 Task: Add Sprouts 50 count Reclosable Snack Bags to the cart.
Action: Mouse moved to (326, 172)
Screenshot: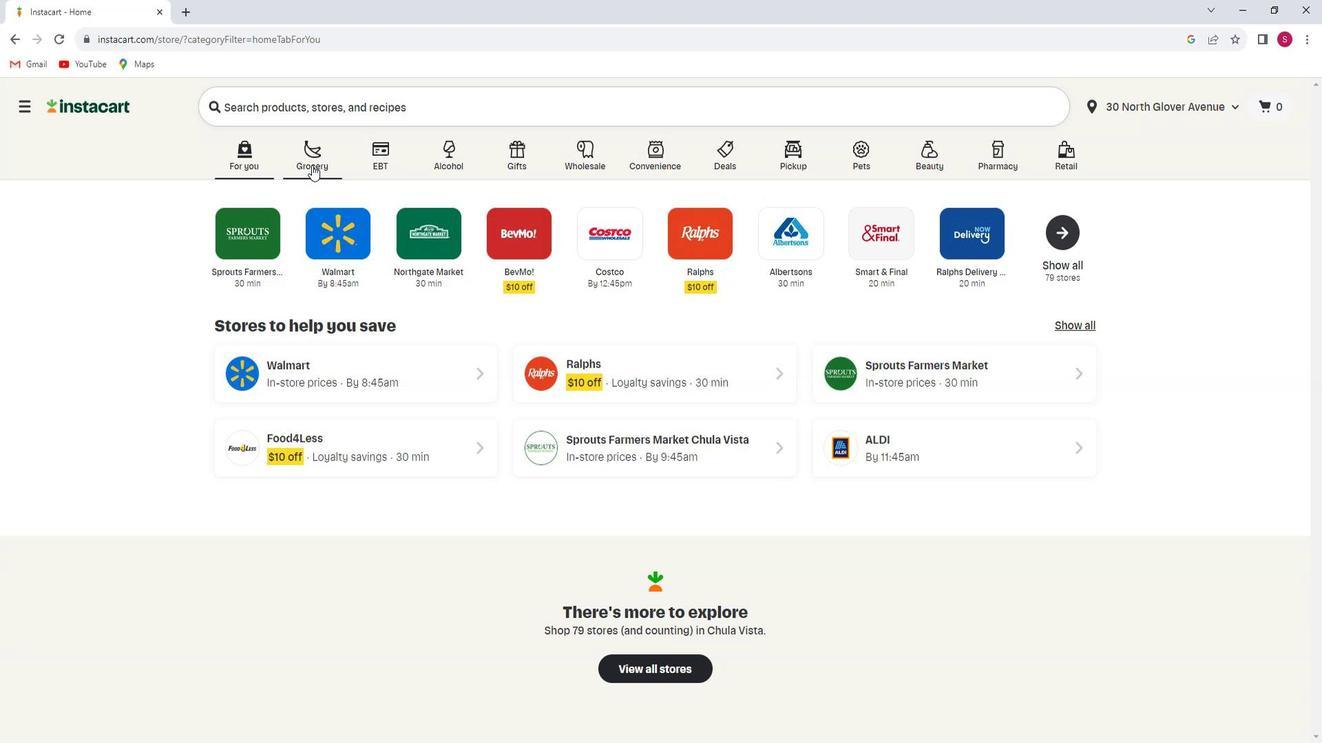
Action: Mouse pressed left at (326, 172)
Screenshot: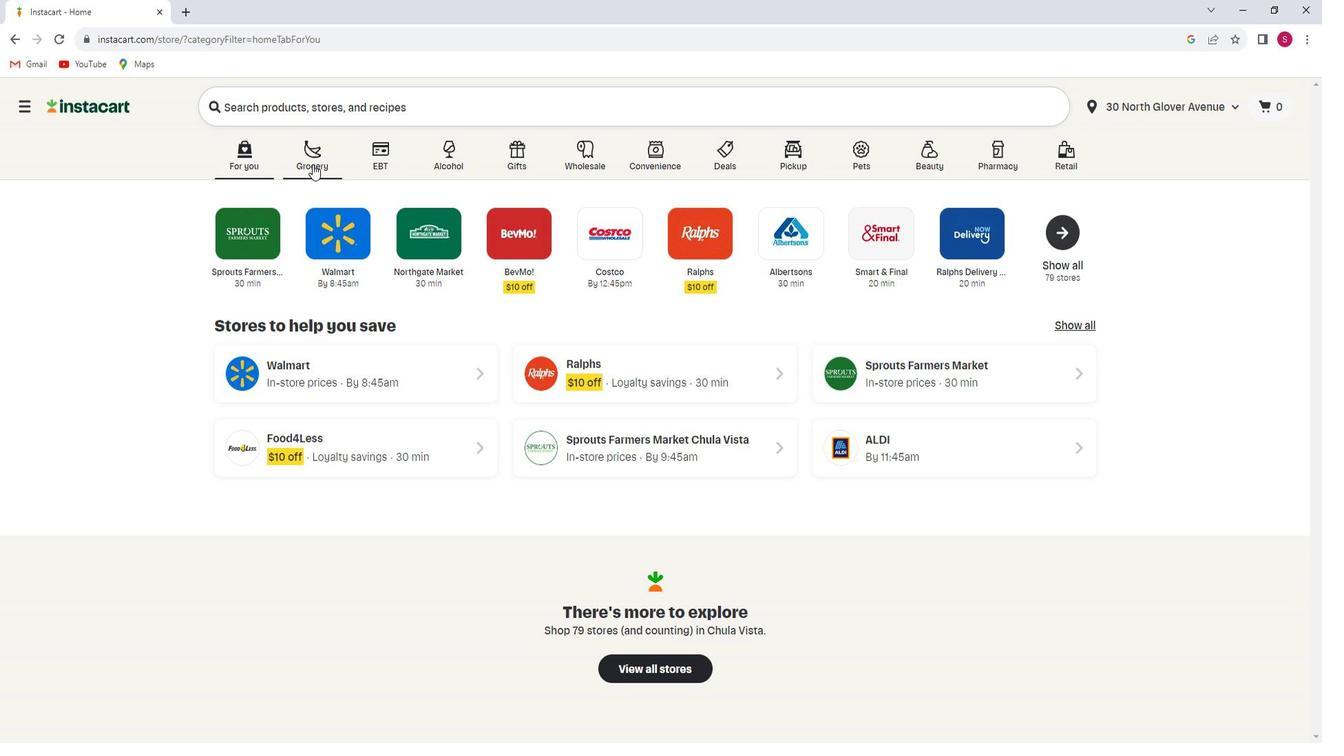
Action: Mouse moved to (303, 418)
Screenshot: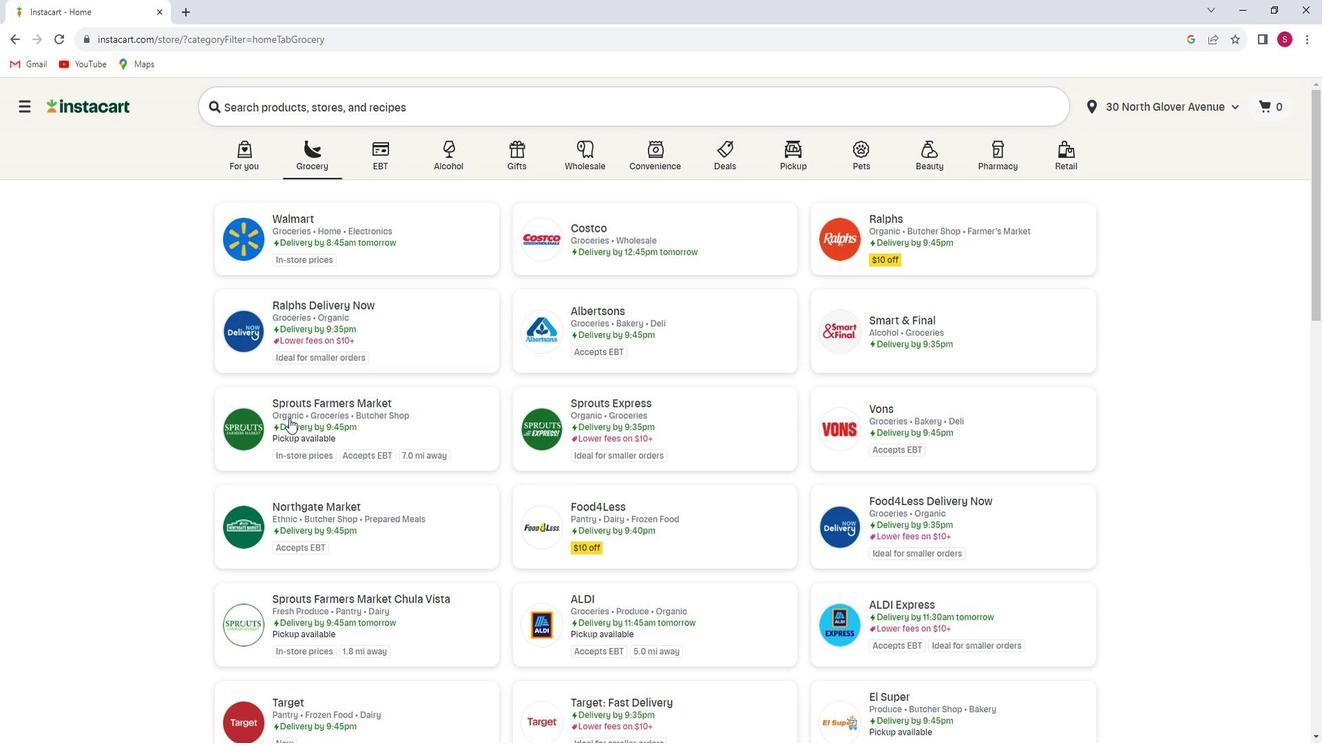 
Action: Mouse pressed left at (303, 418)
Screenshot: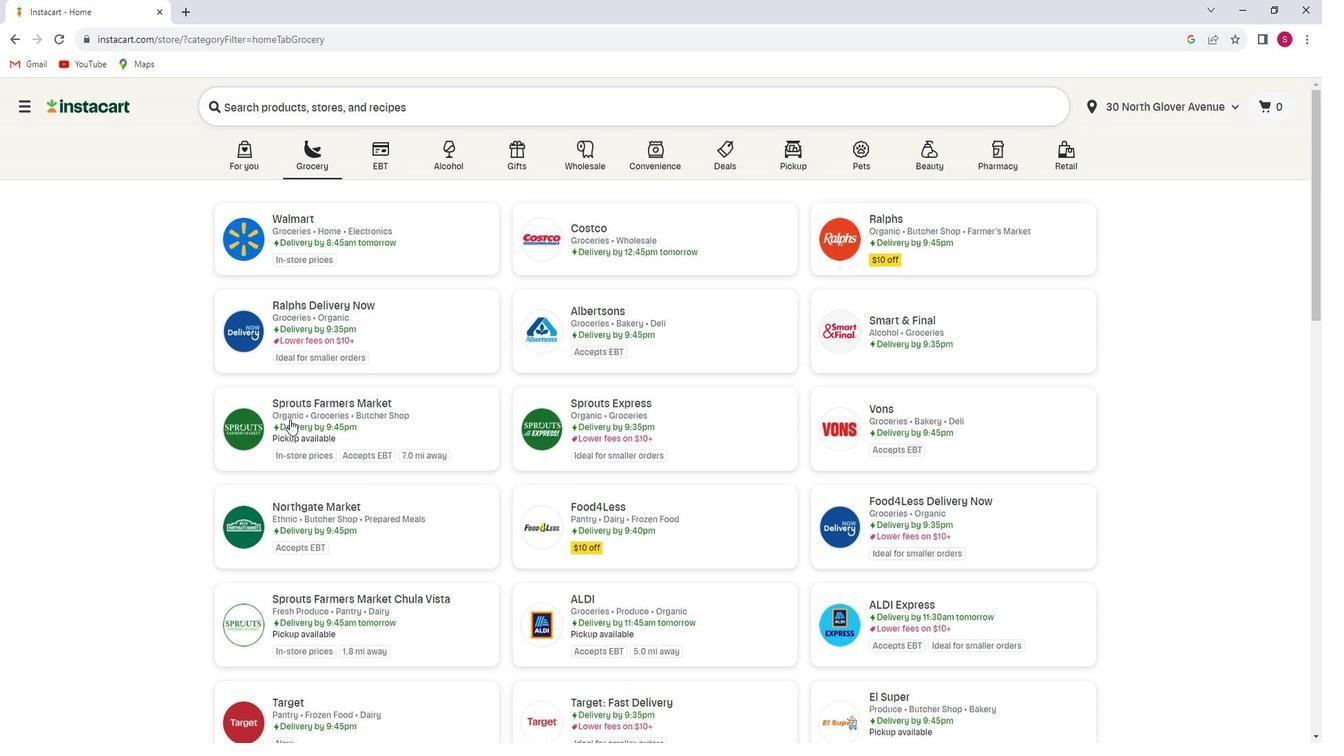 
Action: Mouse moved to (67, 409)
Screenshot: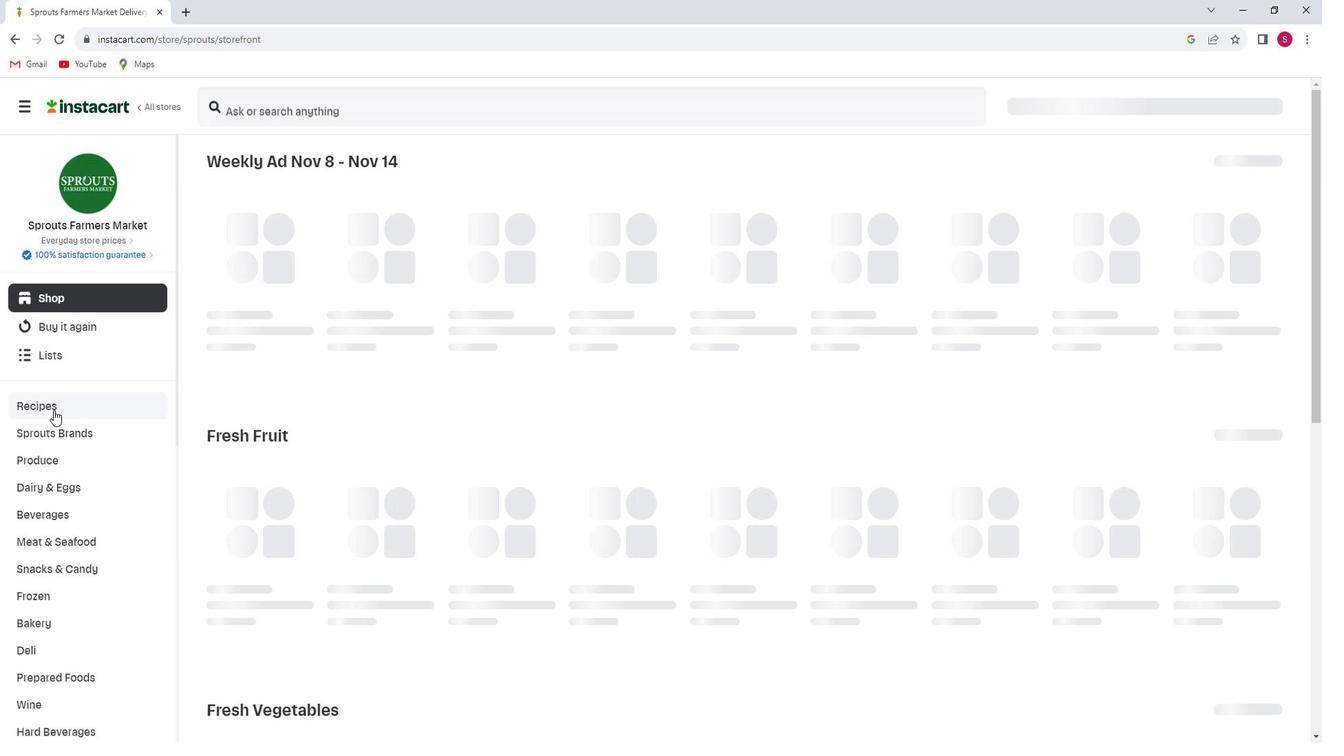 
Action: Mouse scrolled (67, 408) with delta (0, 0)
Screenshot: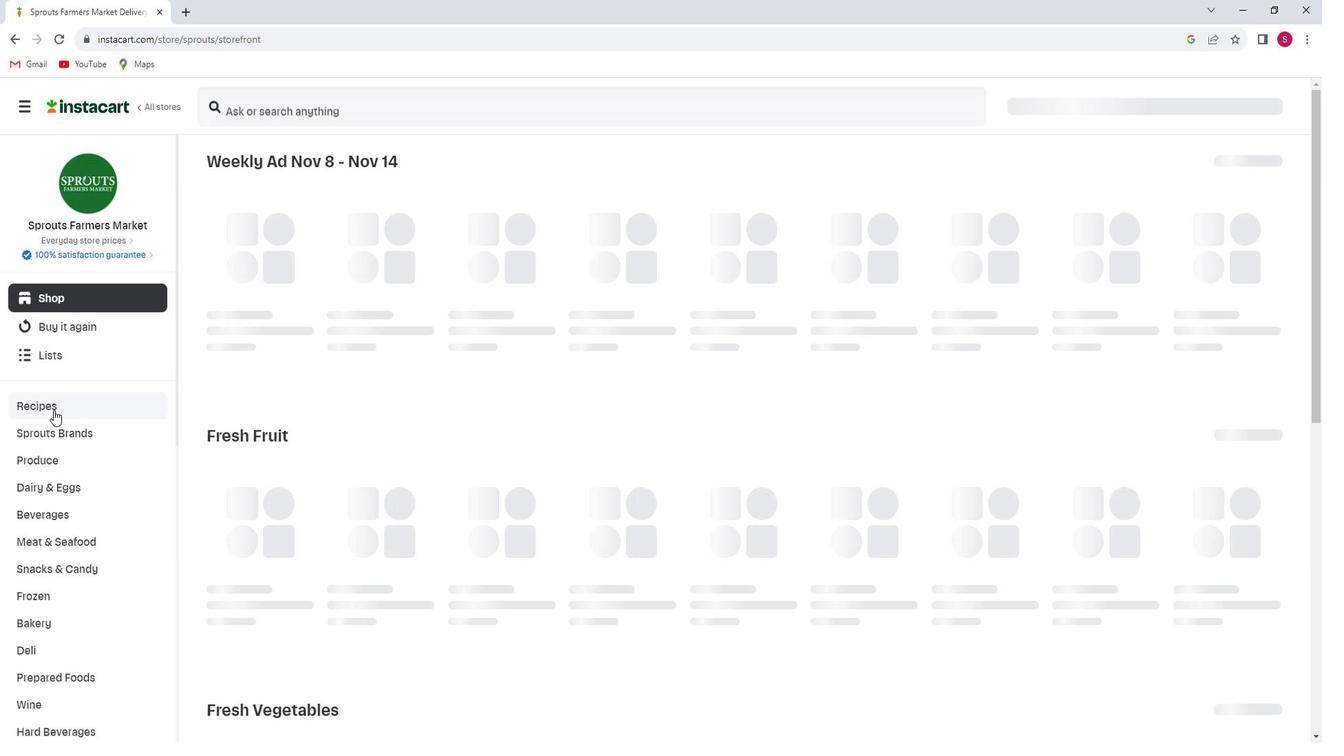 
Action: Mouse moved to (66, 413)
Screenshot: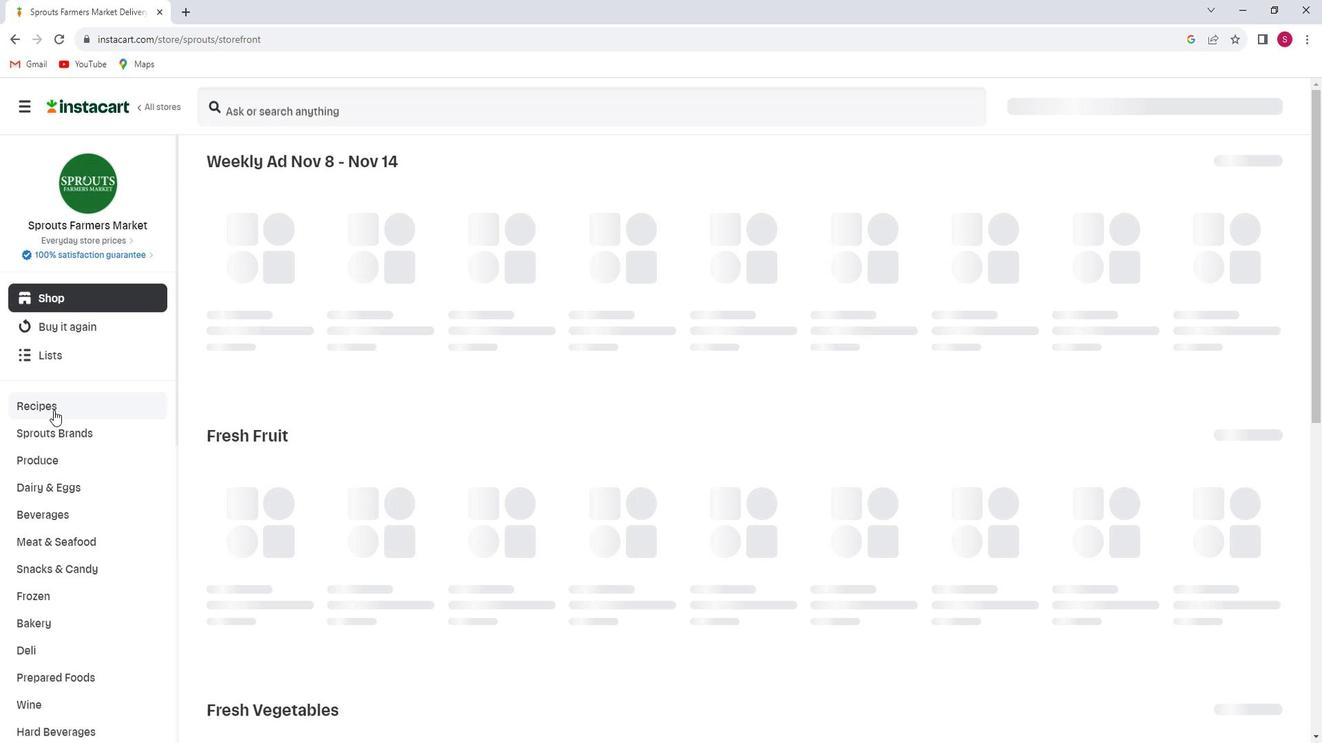 
Action: Mouse scrolled (66, 413) with delta (0, 0)
Screenshot: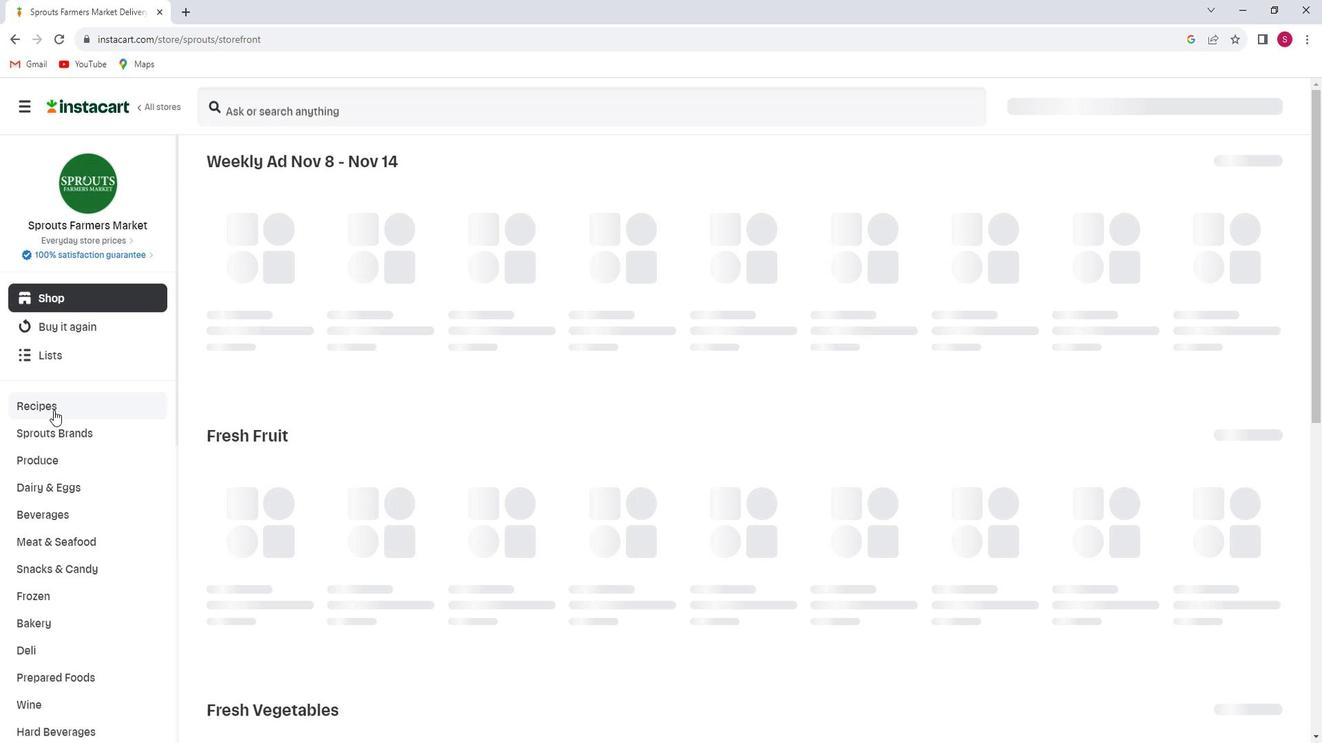 
Action: Mouse scrolled (66, 413) with delta (0, 0)
Screenshot: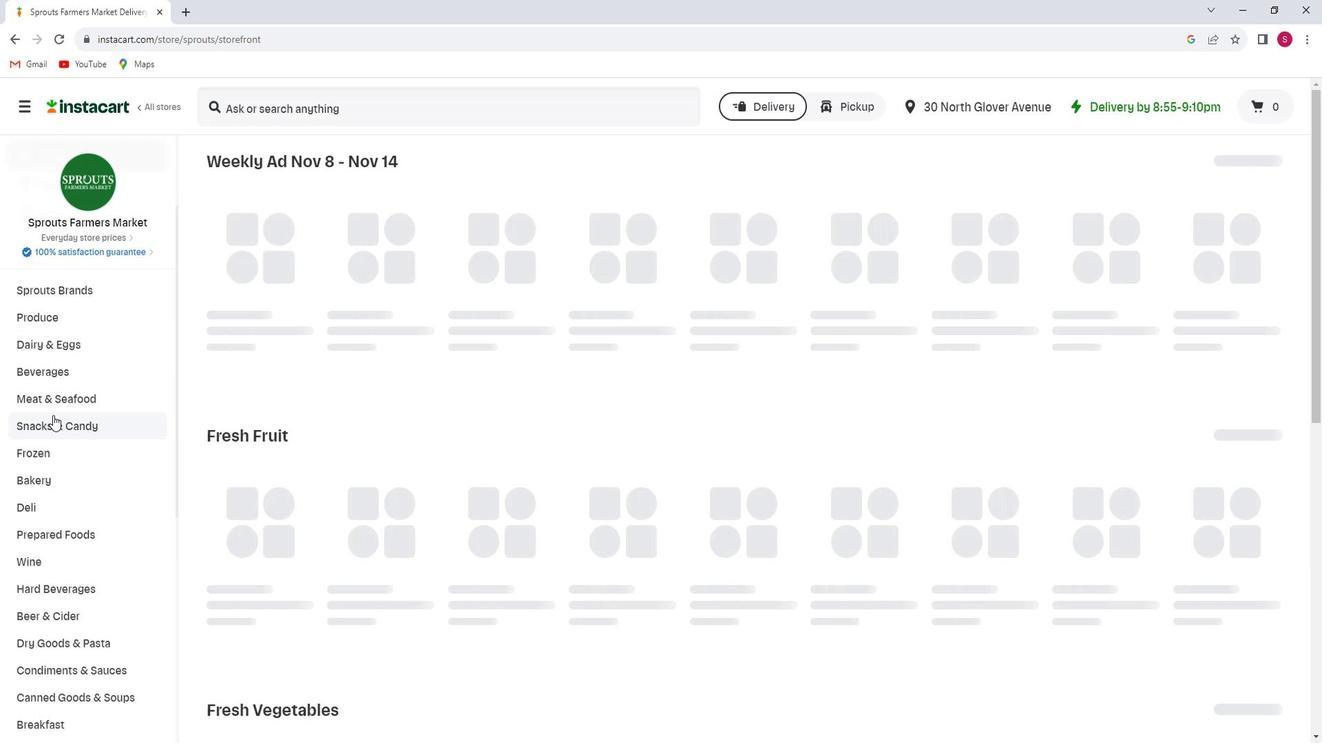 
Action: Mouse scrolled (66, 413) with delta (0, 0)
Screenshot: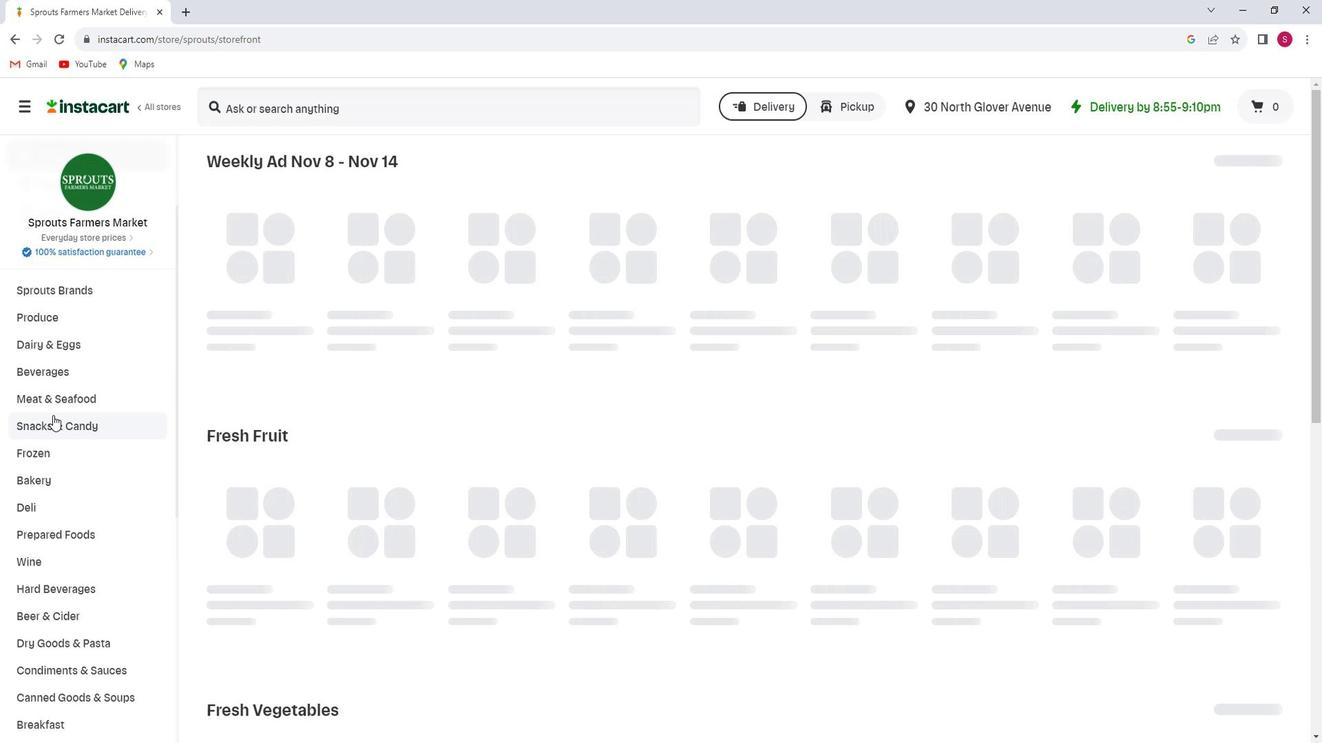 
Action: Mouse scrolled (66, 413) with delta (0, 0)
Screenshot: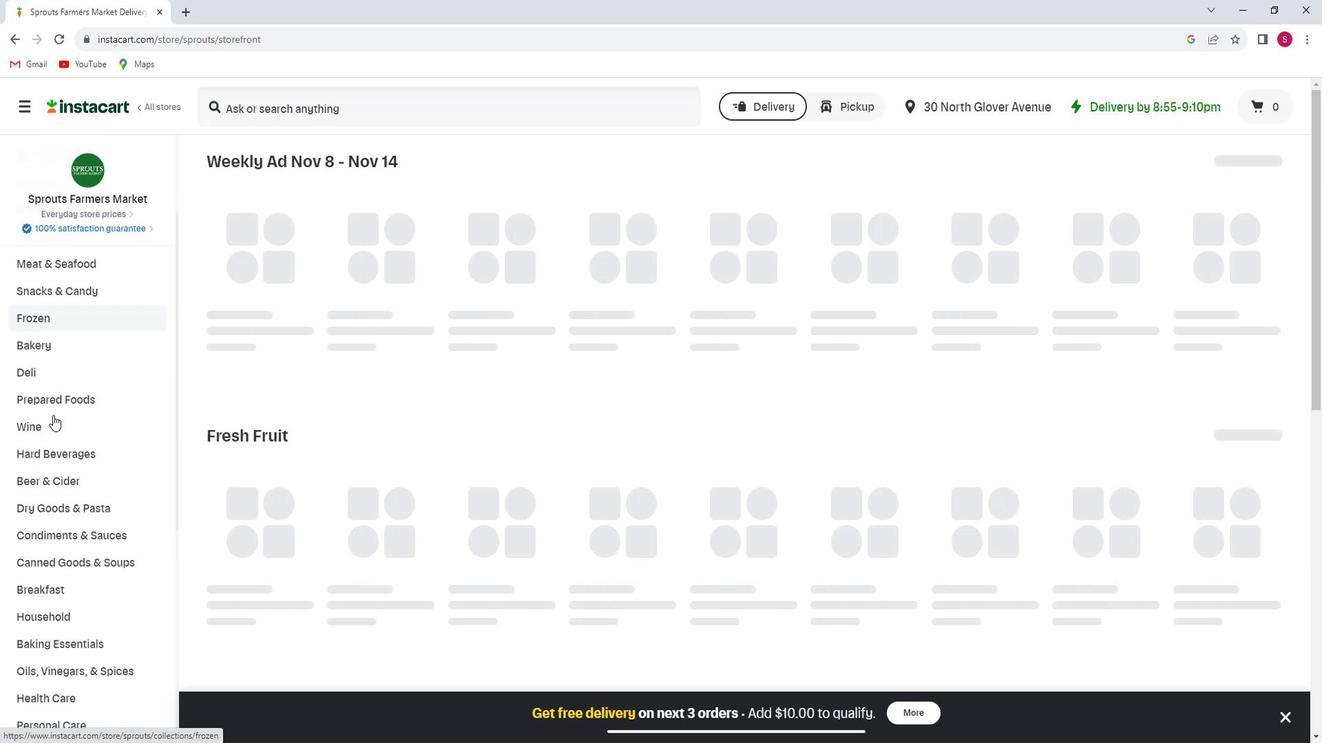 
Action: Mouse scrolled (66, 413) with delta (0, 0)
Screenshot: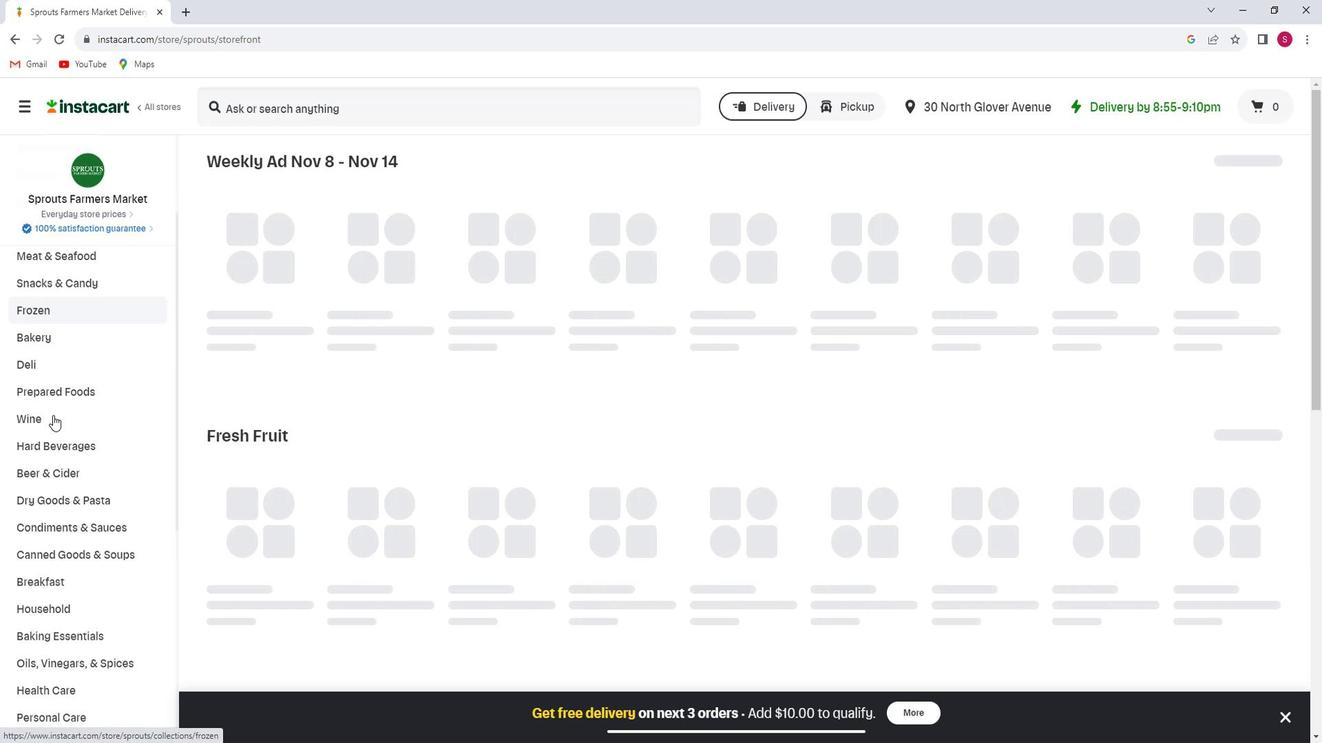 
Action: Mouse moved to (66, 413)
Screenshot: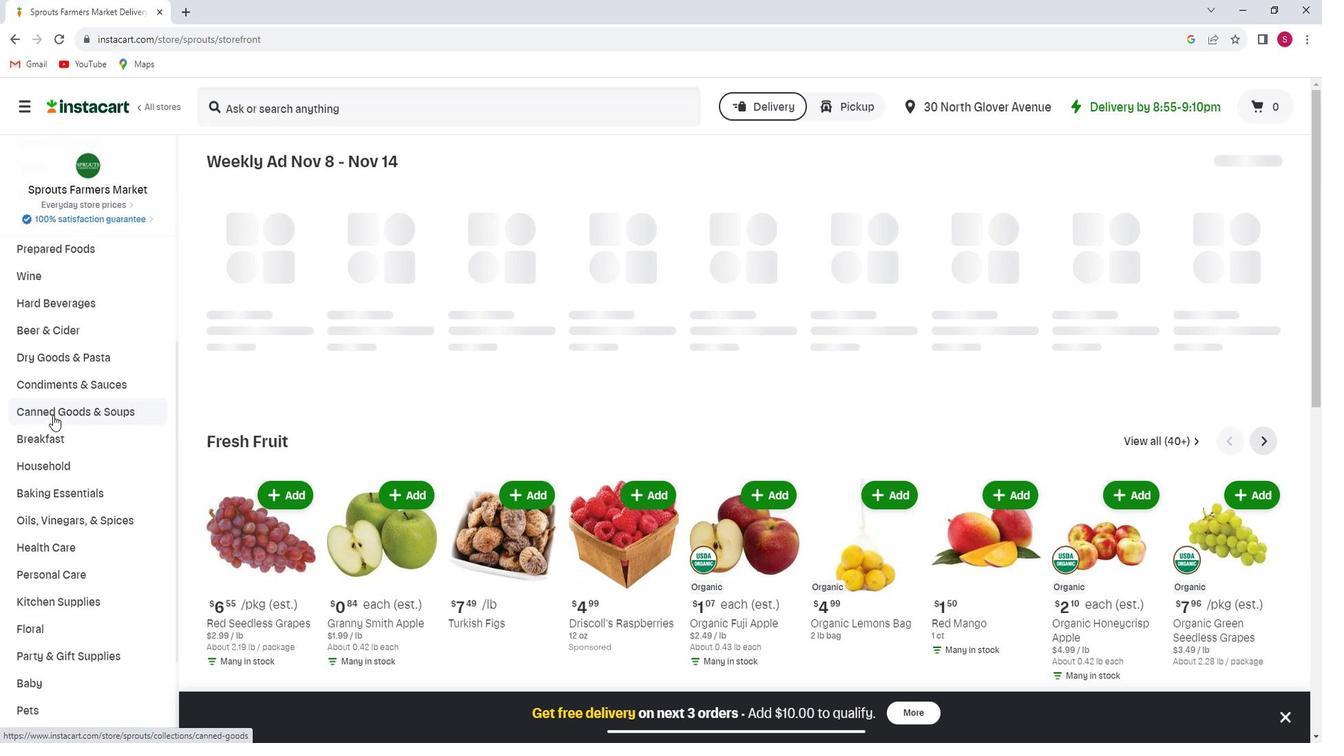 
Action: Mouse scrolled (66, 413) with delta (0, 0)
Screenshot: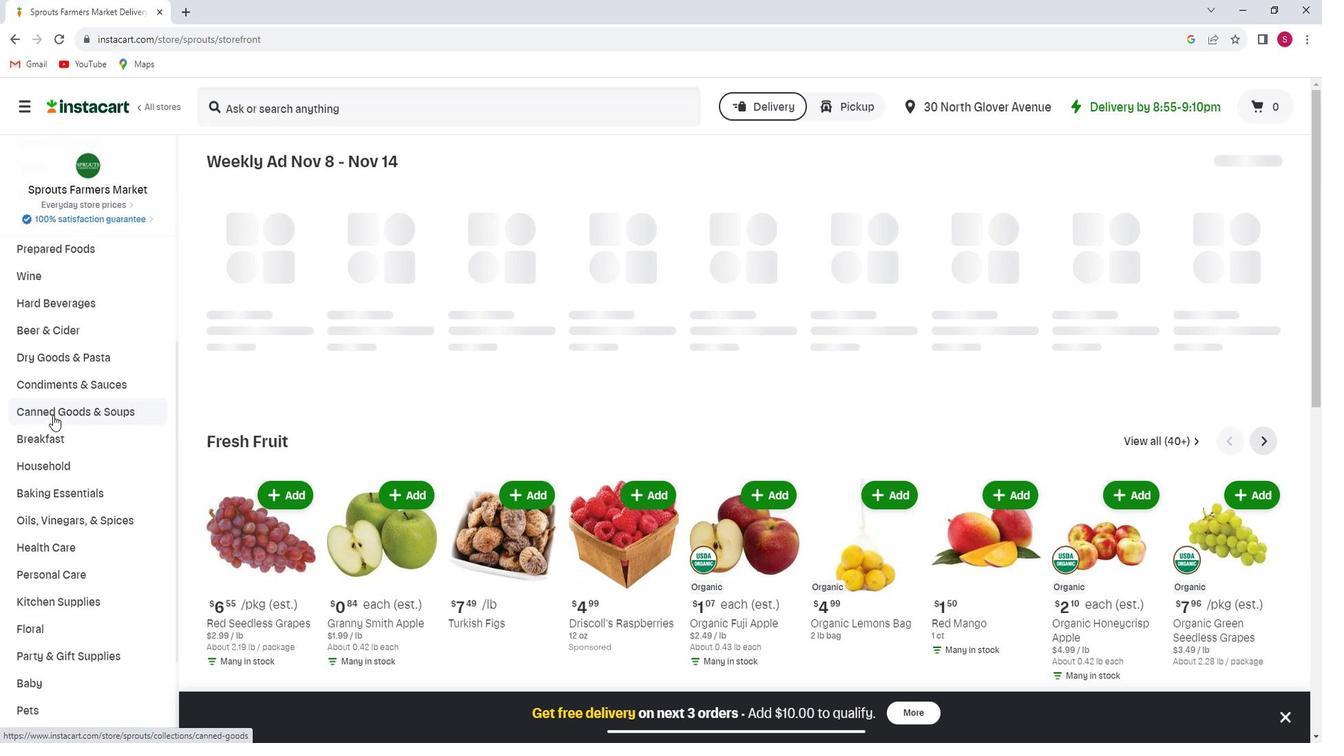 
Action: Mouse moved to (67, 522)
Screenshot: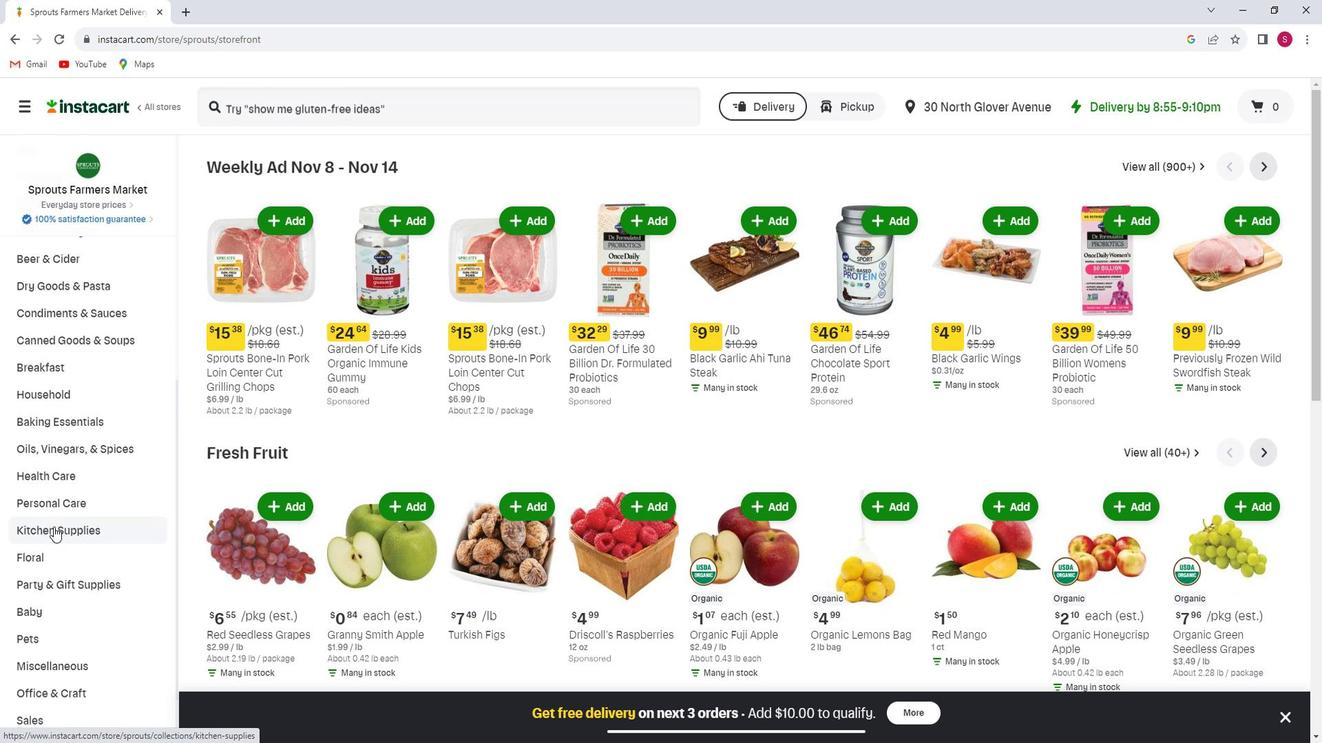 
Action: Mouse pressed left at (67, 522)
Screenshot: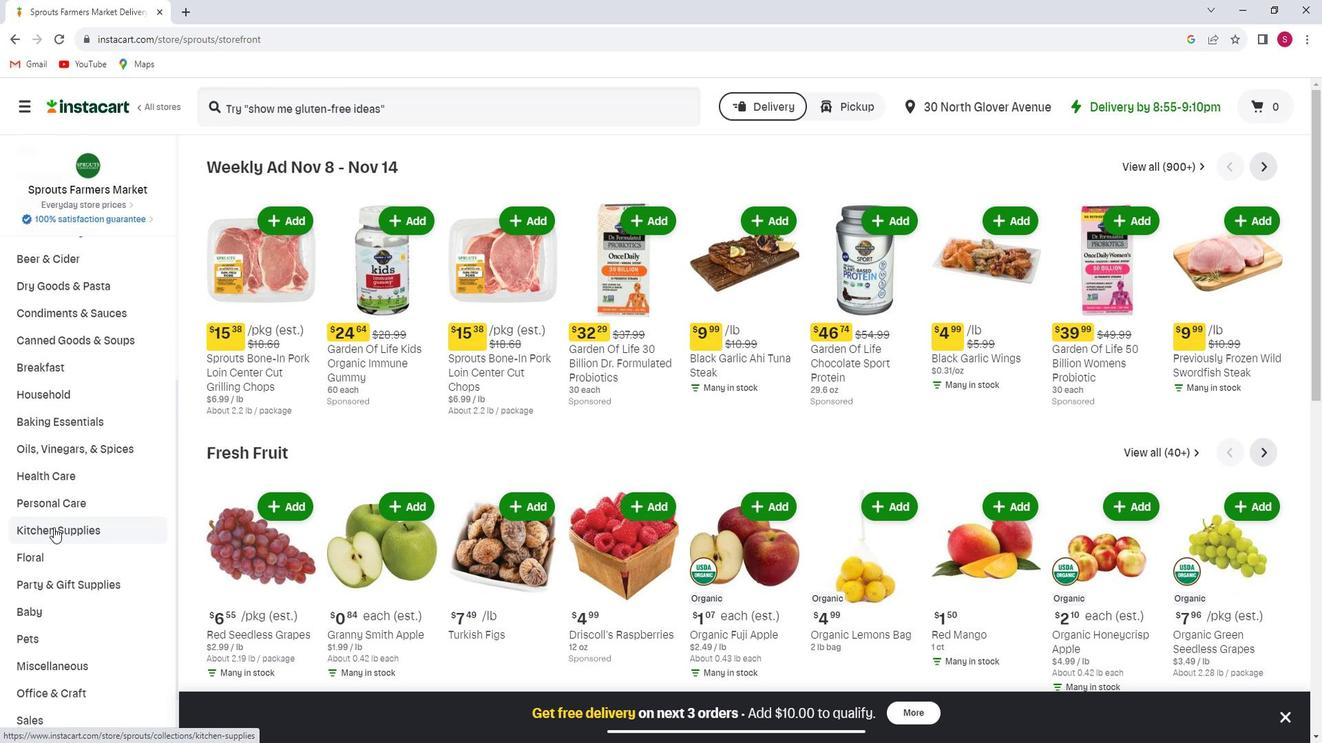 
Action: Mouse moved to (72, 544)
Screenshot: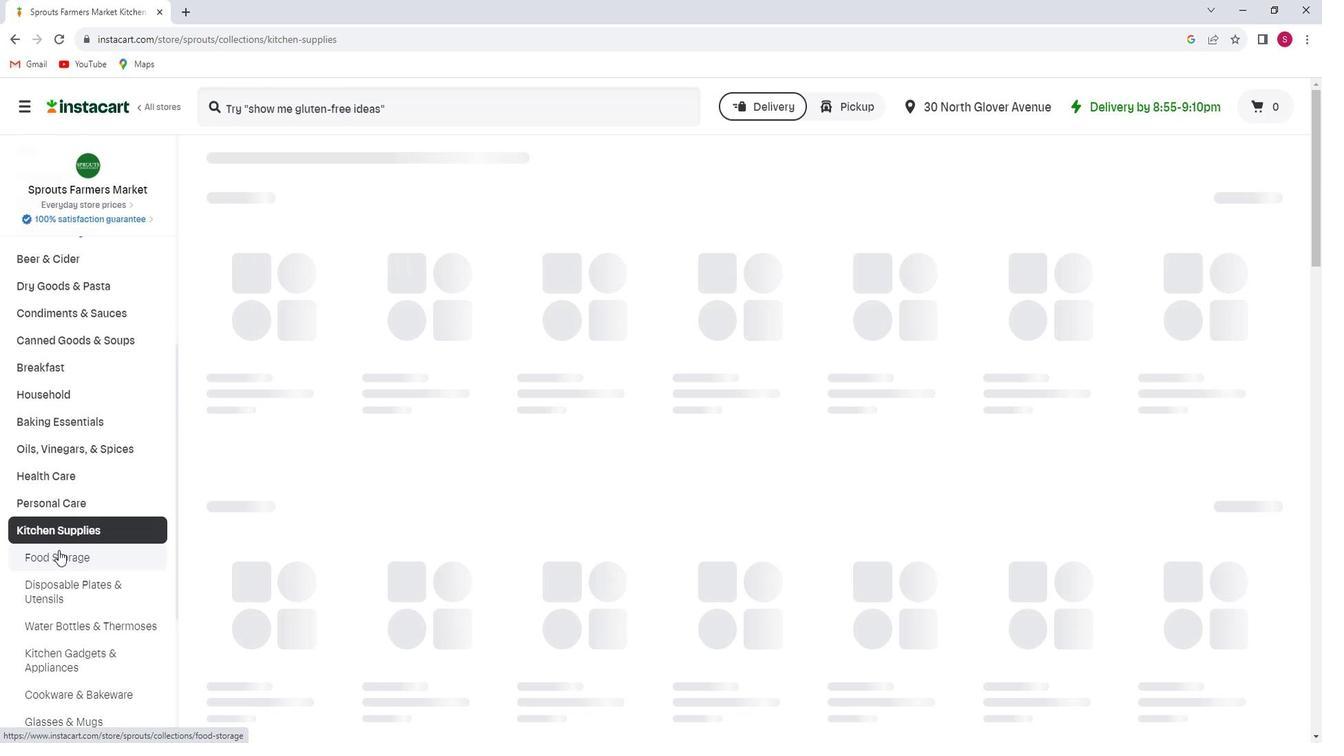 
Action: Mouse pressed left at (72, 544)
Screenshot: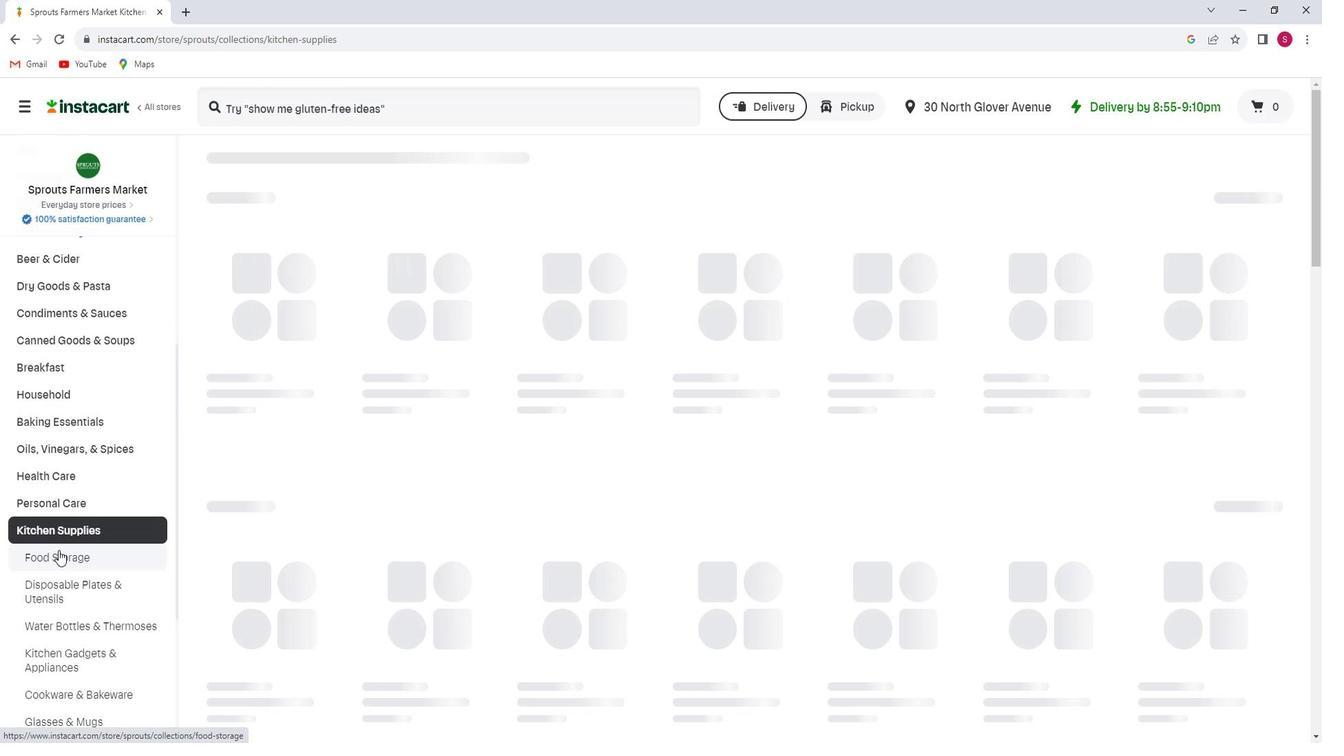 
Action: Mouse moved to (341, 117)
Screenshot: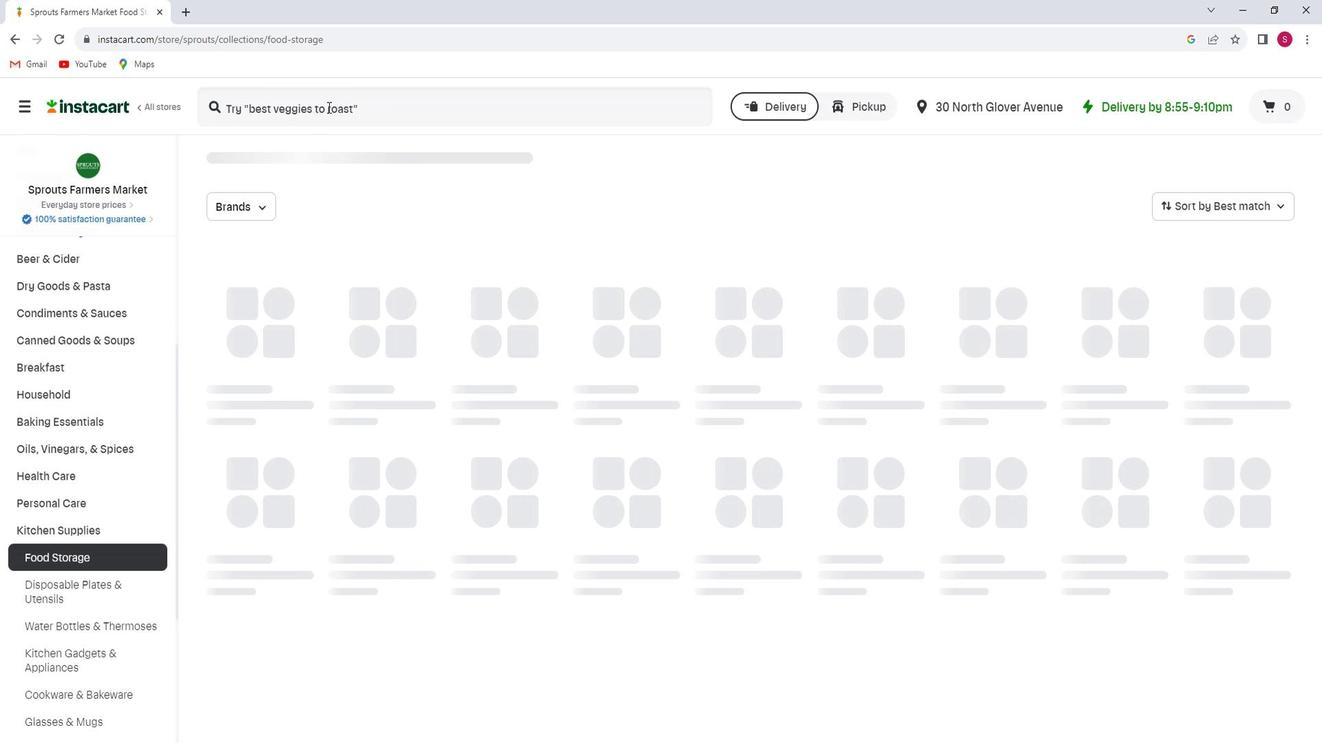 
Action: Mouse pressed left at (341, 117)
Screenshot: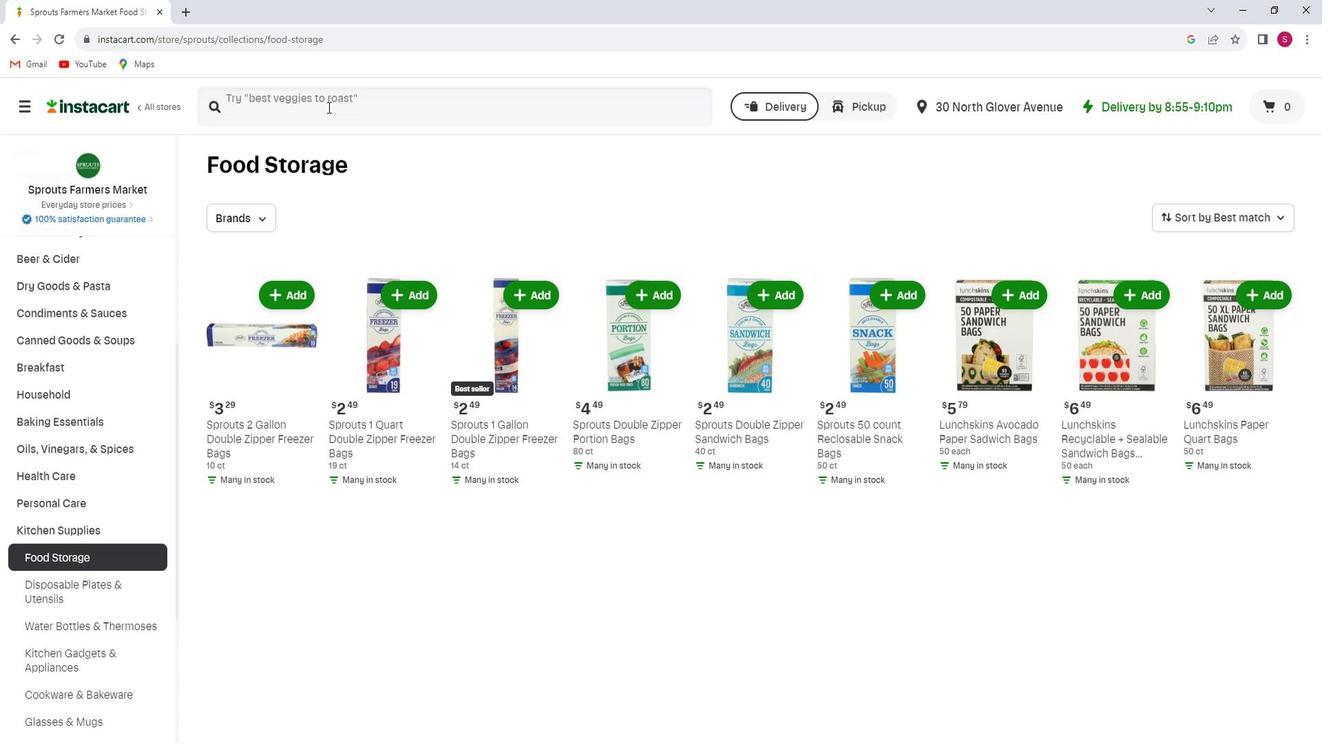
Action: Key pressed <Key.shift>Sprouts<Key.space>50<Key.space><Key.shift>count<Key.space><Key.shift>Reclosable<Key.space><Key.shift>Snack<Key.space><Key.shift>Bags<Key.enter>
Screenshot: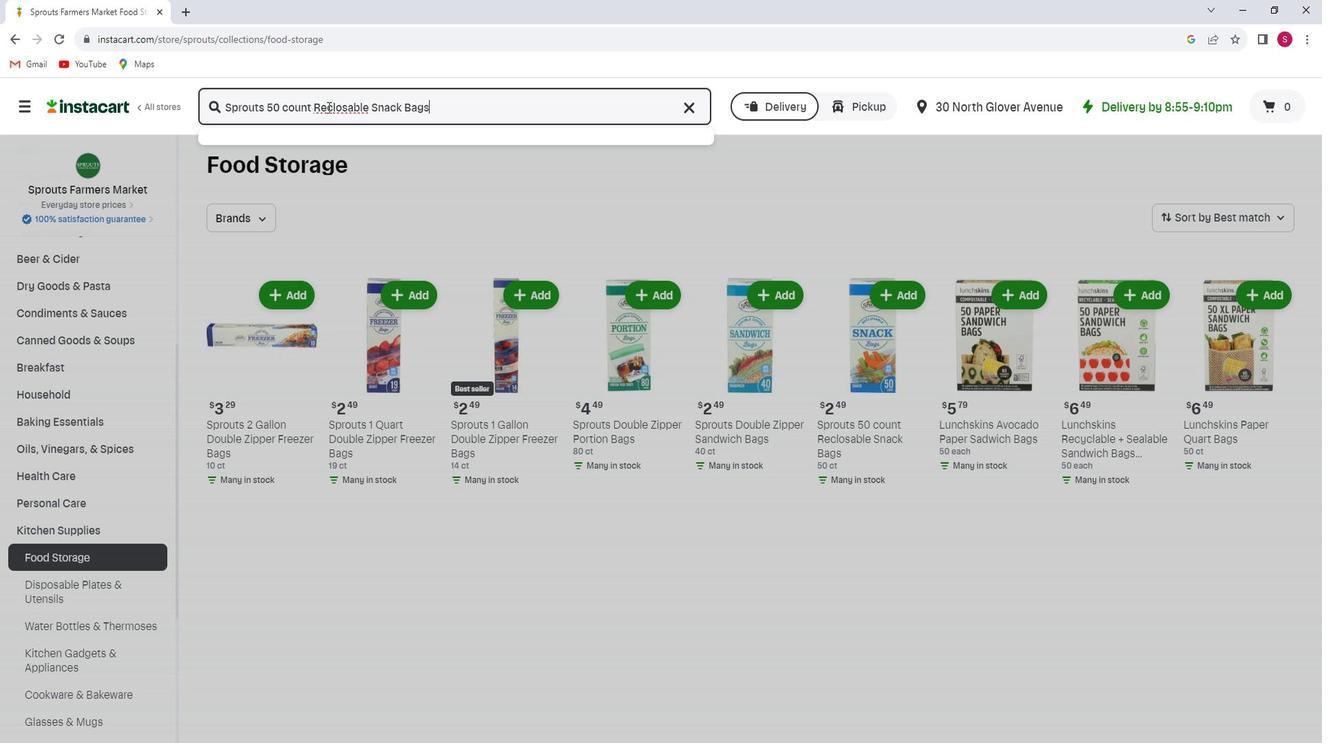 
Action: Mouse moved to (379, 229)
Screenshot: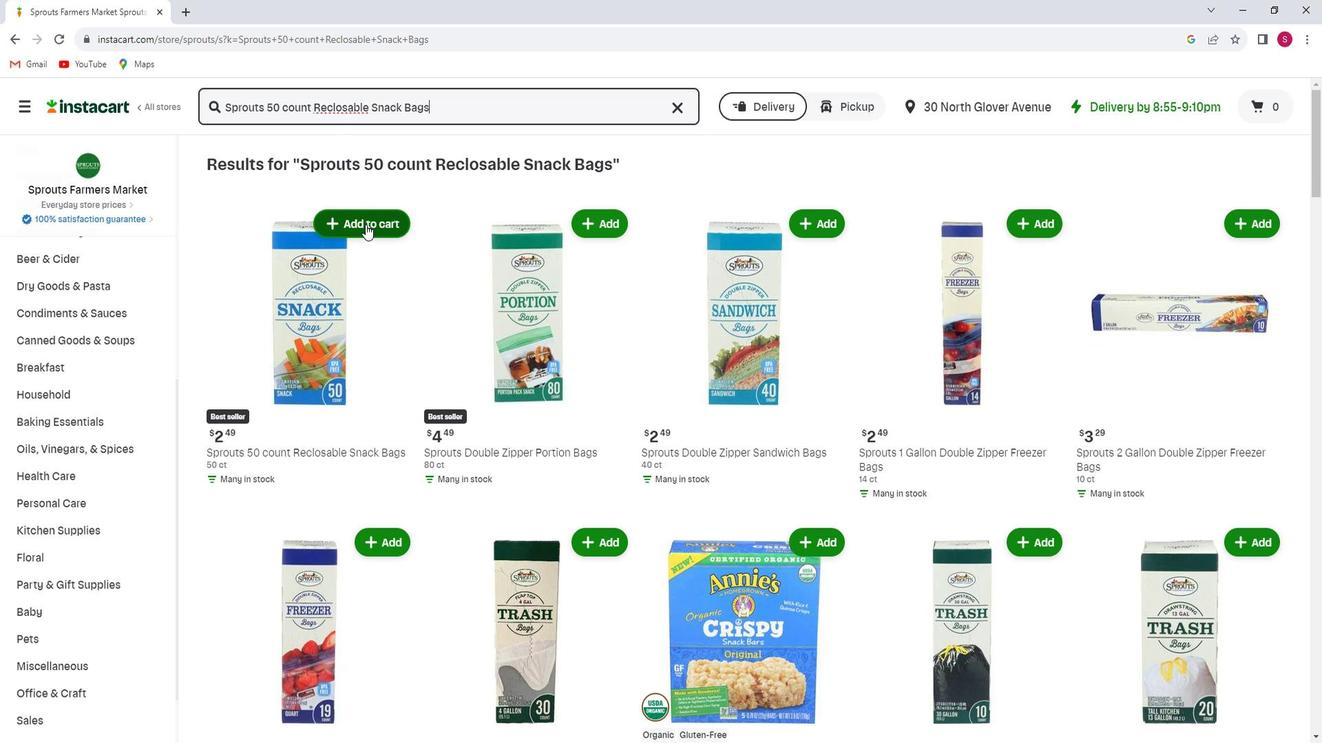 
Action: Mouse pressed left at (379, 229)
Screenshot: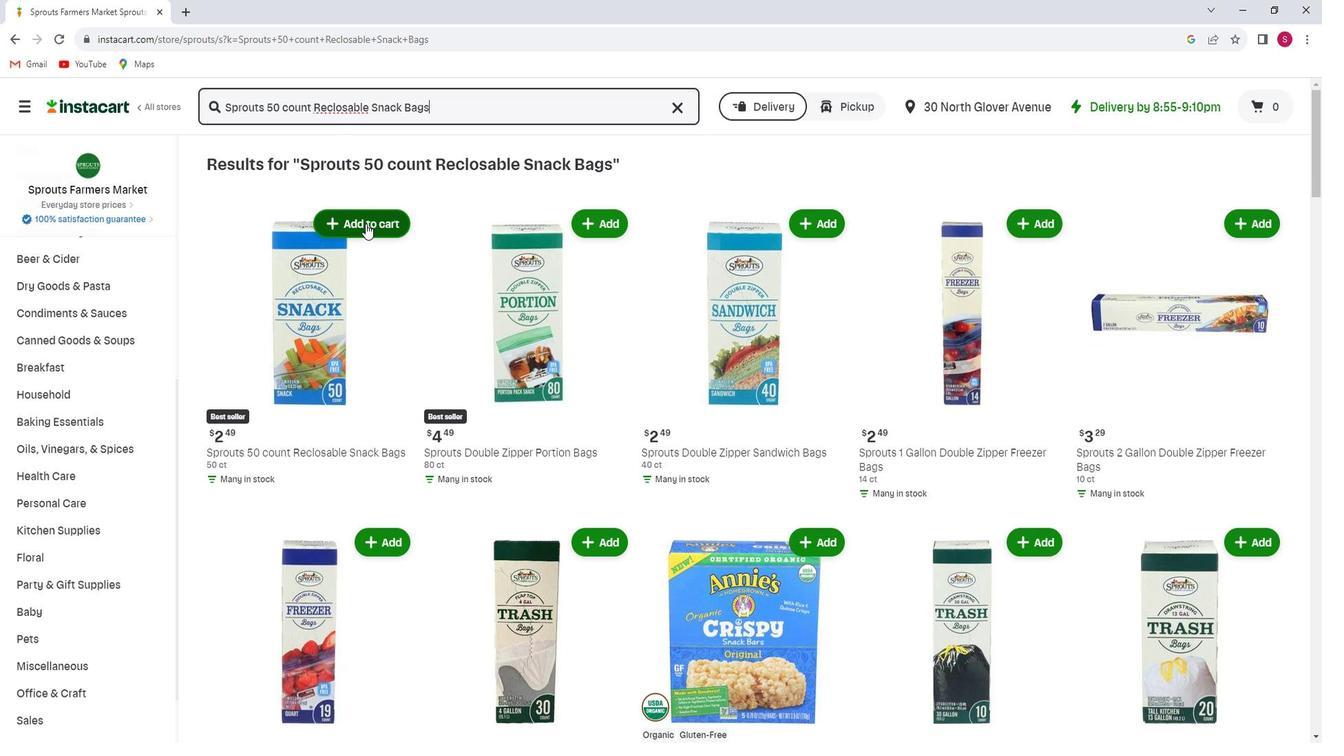 
Action: Mouse moved to (387, 263)
Screenshot: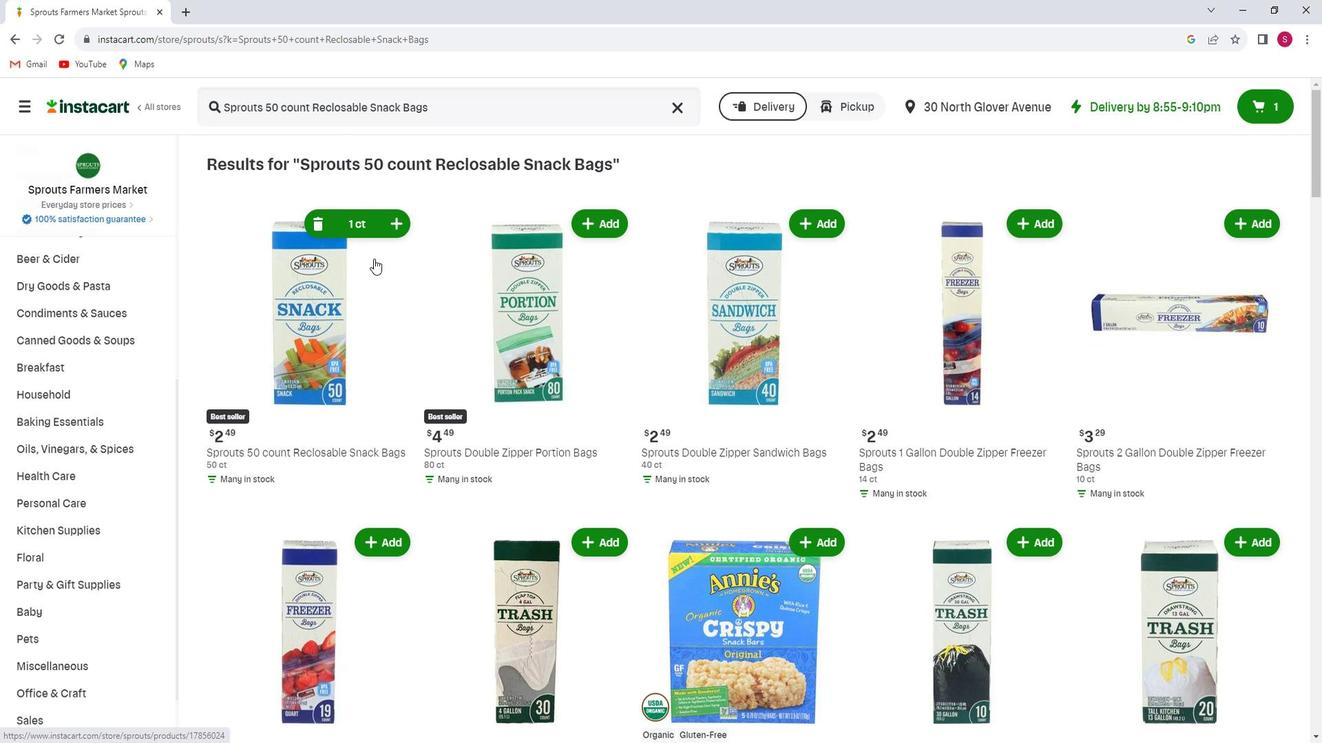 
